 Task: Look for kosher products in the category "Honey".
Action: Mouse moved to (230, 127)
Screenshot: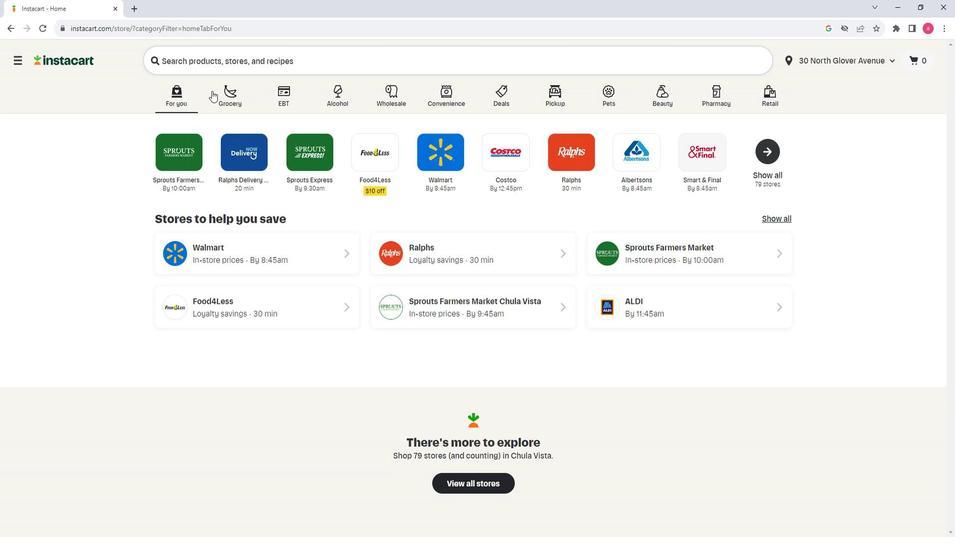 
Action: Mouse pressed left at (230, 127)
Screenshot: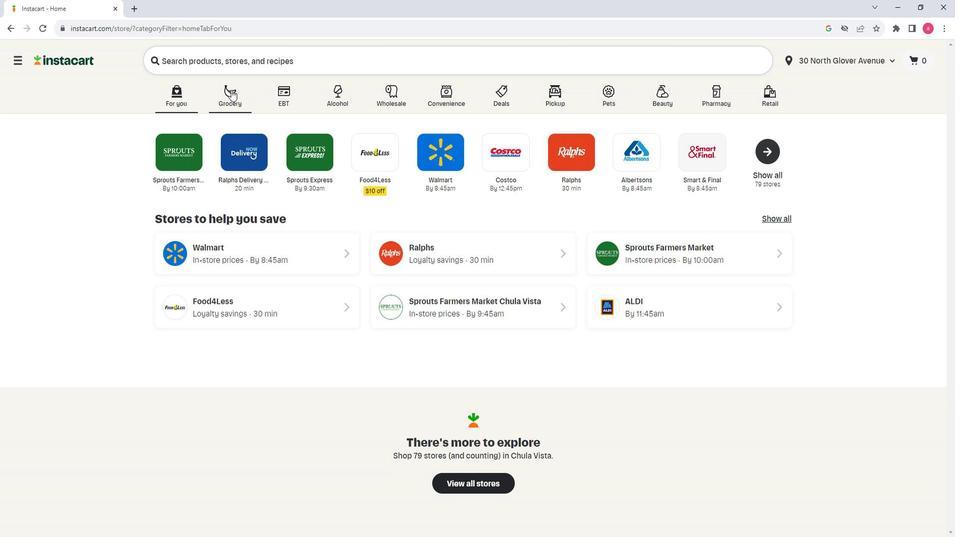 
Action: Mouse moved to (326, 283)
Screenshot: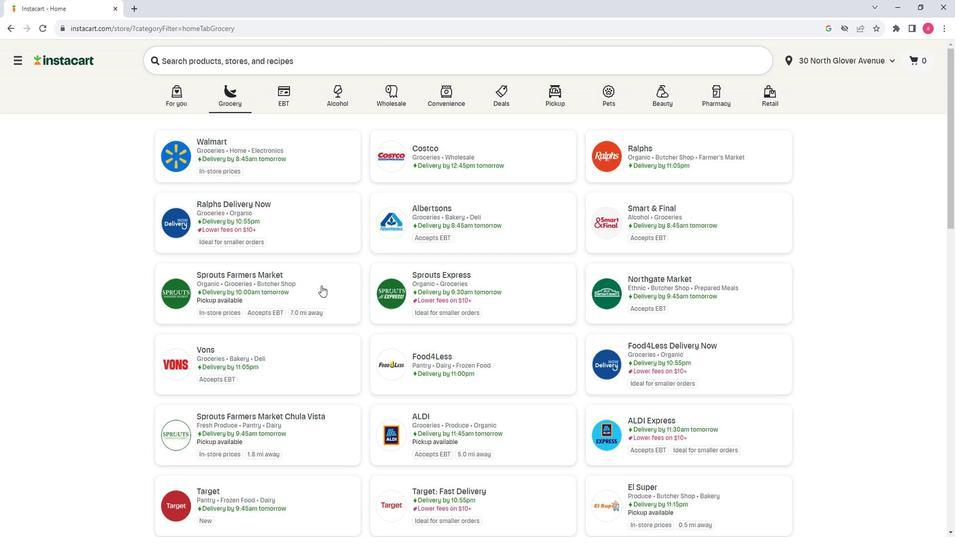 
Action: Mouse pressed left at (326, 283)
Screenshot: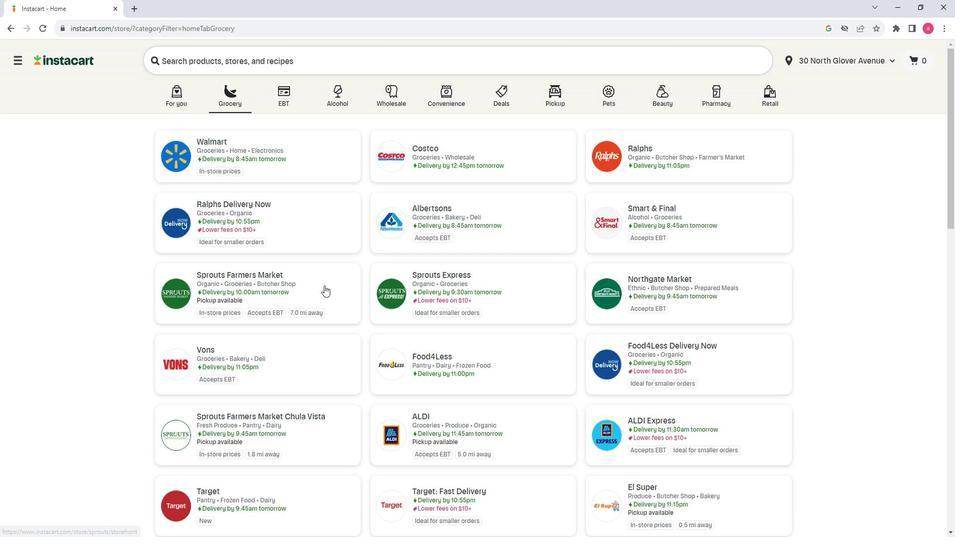 
Action: Mouse moved to (103, 262)
Screenshot: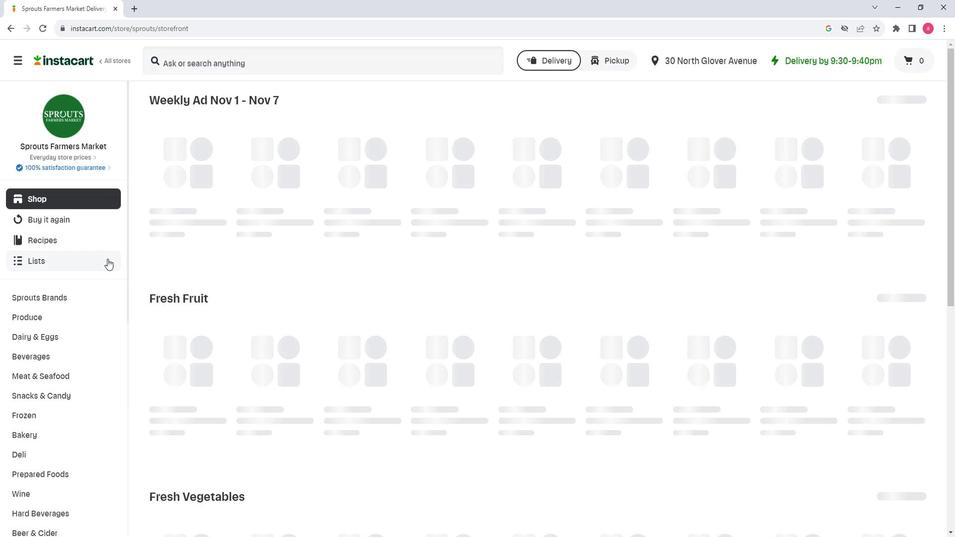 
Action: Mouse scrolled (103, 261) with delta (0, 0)
Screenshot: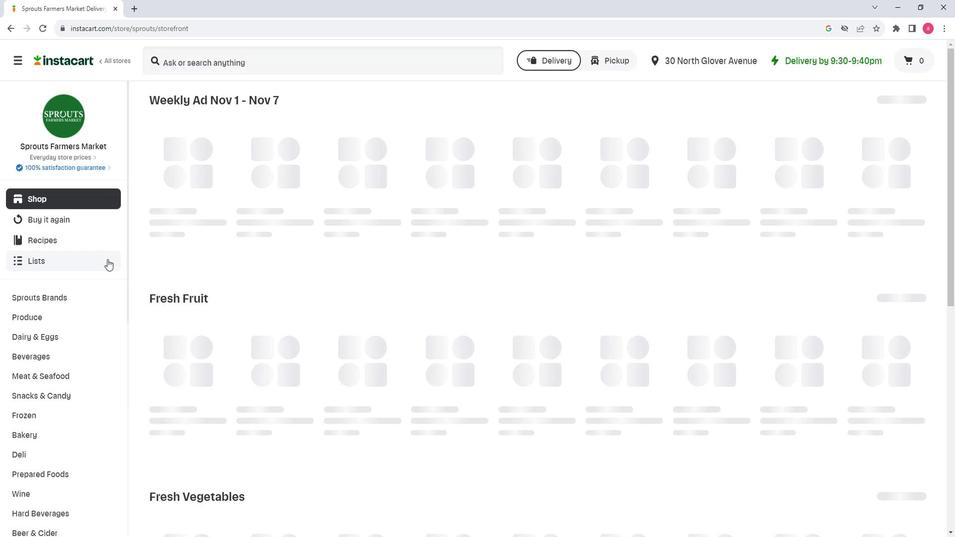 
Action: Mouse scrolled (103, 261) with delta (0, 0)
Screenshot: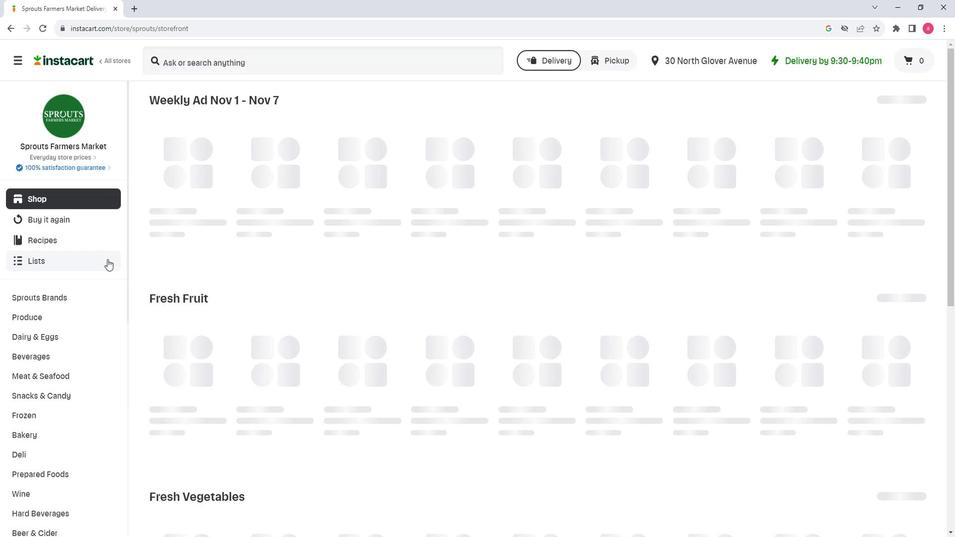 
Action: Mouse scrolled (103, 261) with delta (0, 0)
Screenshot: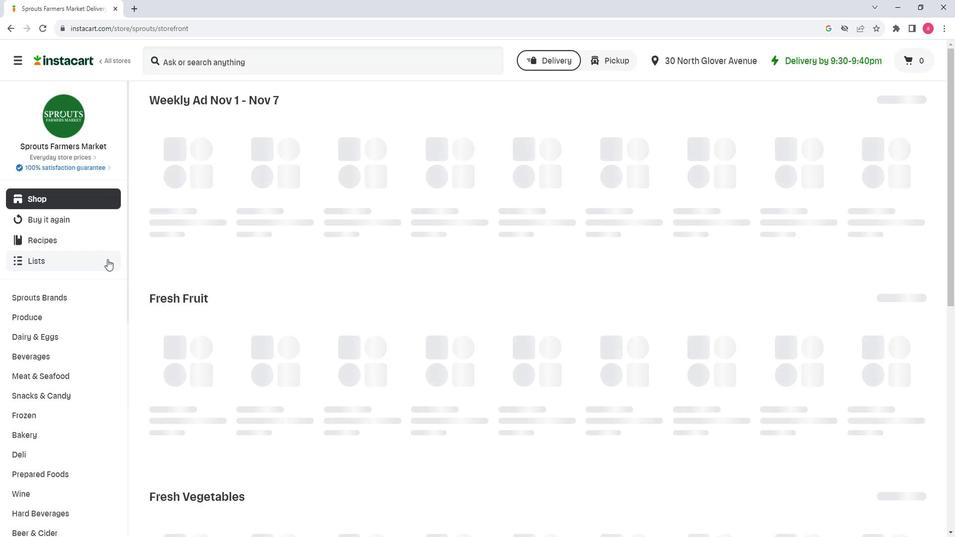 
Action: Mouse scrolled (103, 261) with delta (0, 0)
Screenshot: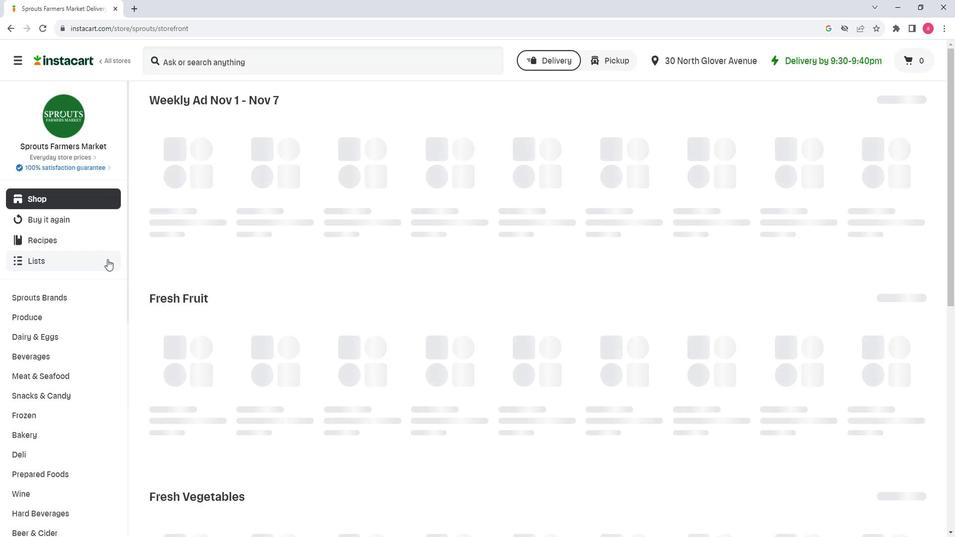 
Action: Mouse moved to (67, 405)
Screenshot: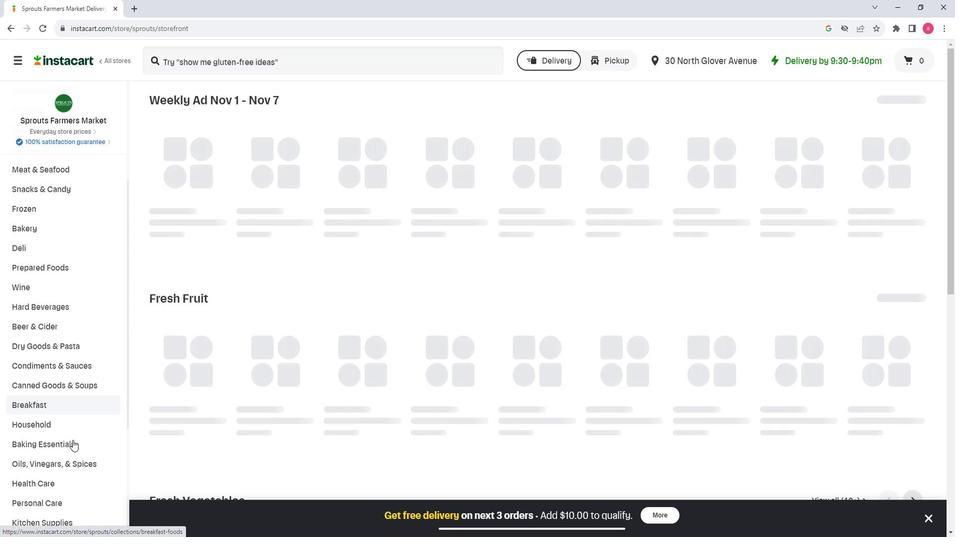 
Action: Mouse pressed left at (67, 405)
Screenshot: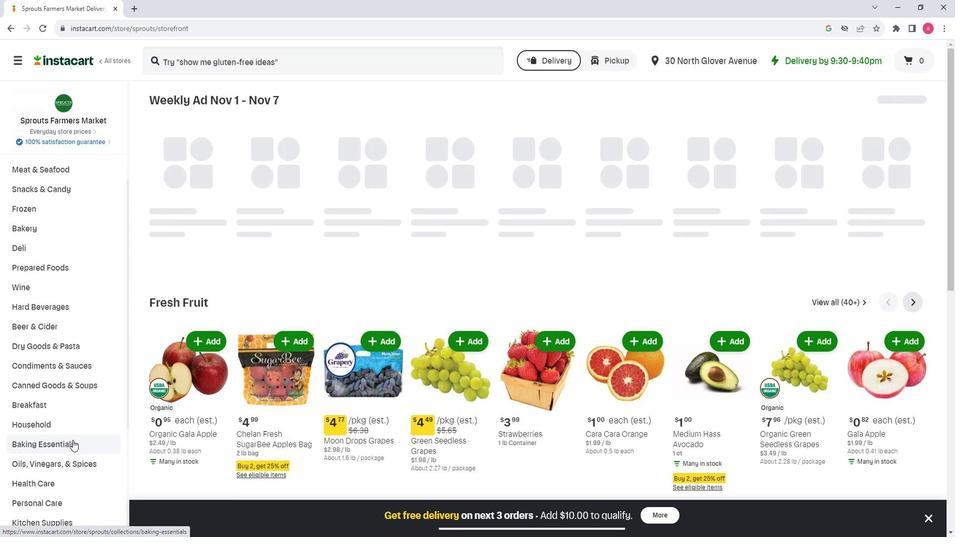 
Action: Mouse moved to (601, 157)
Screenshot: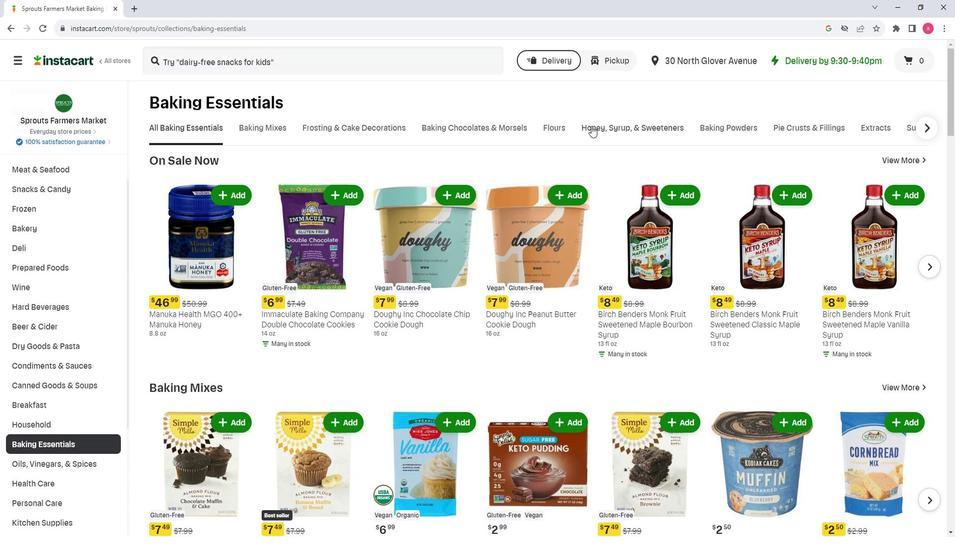 
Action: Mouse pressed left at (601, 157)
Screenshot: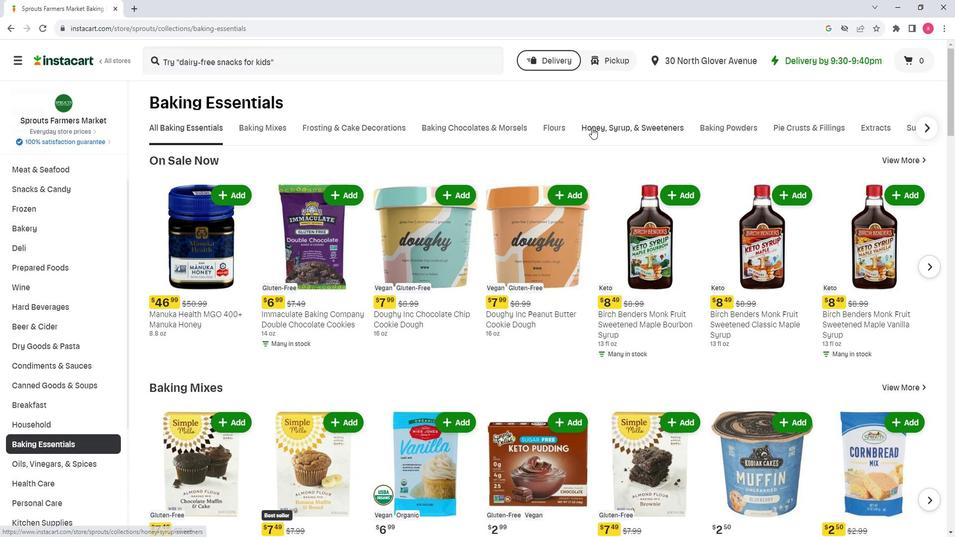 
Action: Mouse moved to (311, 198)
Screenshot: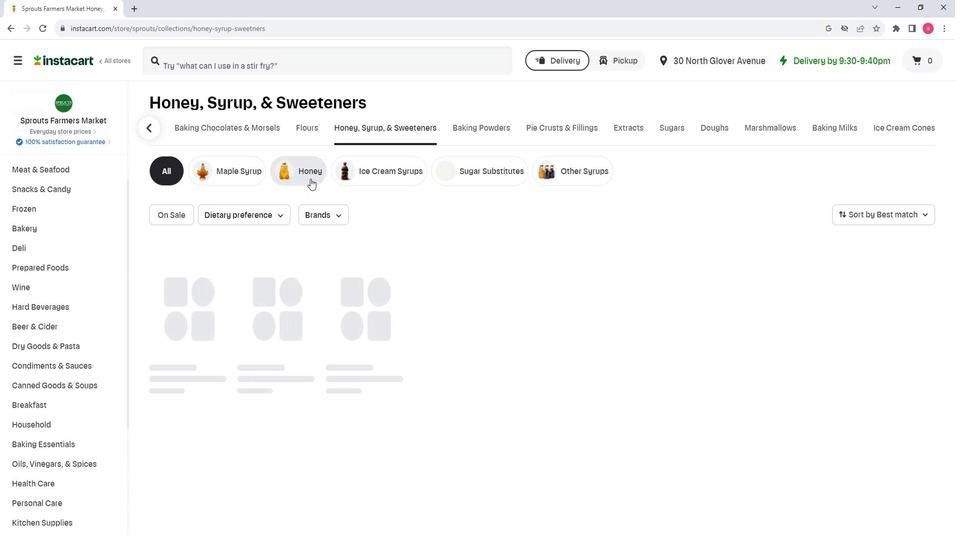 
Action: Mouse pressed left at (311, 198)
Screenshot: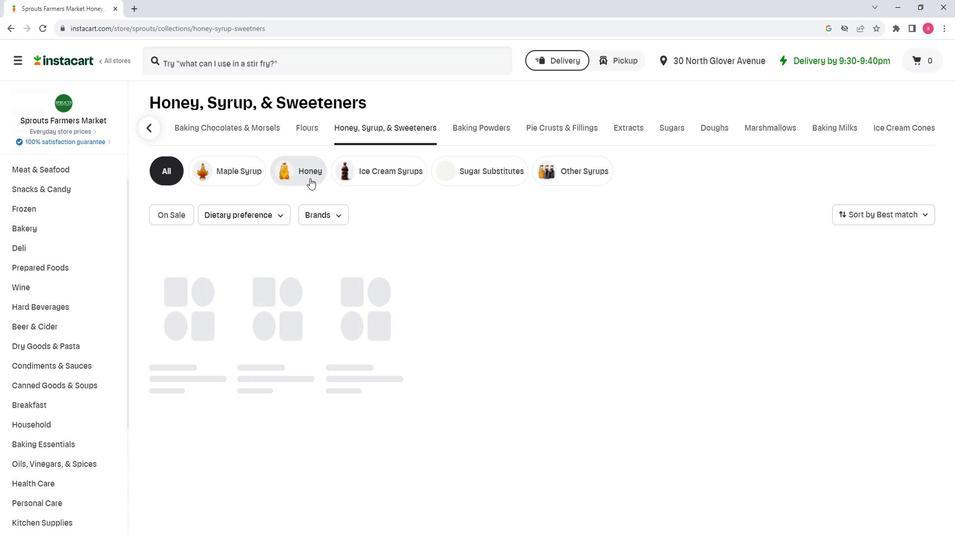 
Action: Mouse moved to (224, 228)
Screenshot: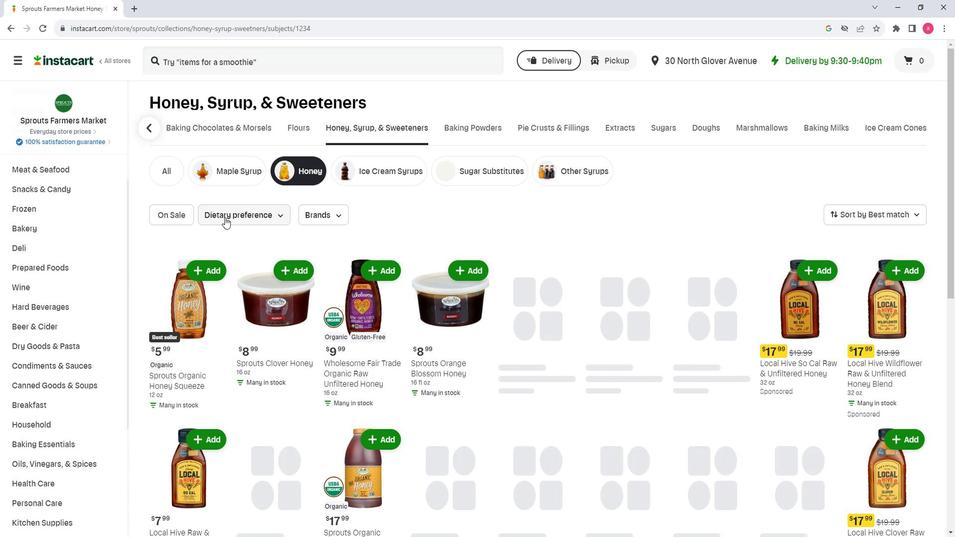 
Action: Mouse pressed left at (224, 228)
Screenshot: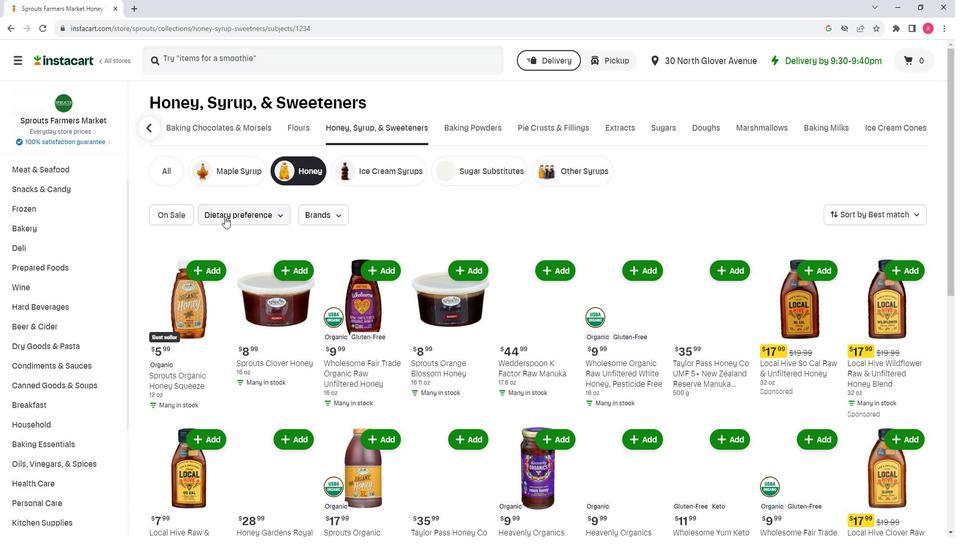 
Action: Mouse moved to (260, 265)
Screenshot: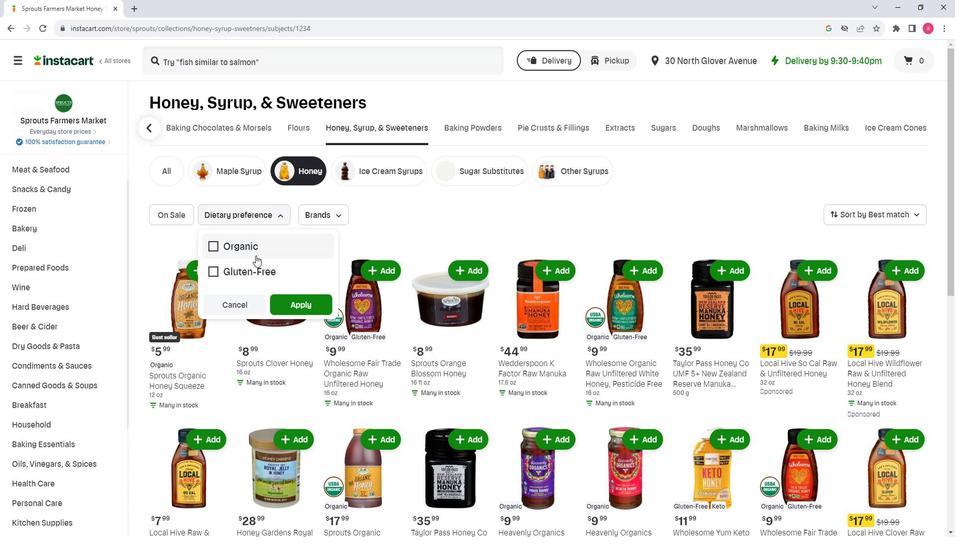 
